 Task: Move the task Implement social media sharing feature for the app to the section Done in the project TrendForge and filter the tasks in the project by Due next week.
Action: Mouse moved to (48, 423)
Screenshot: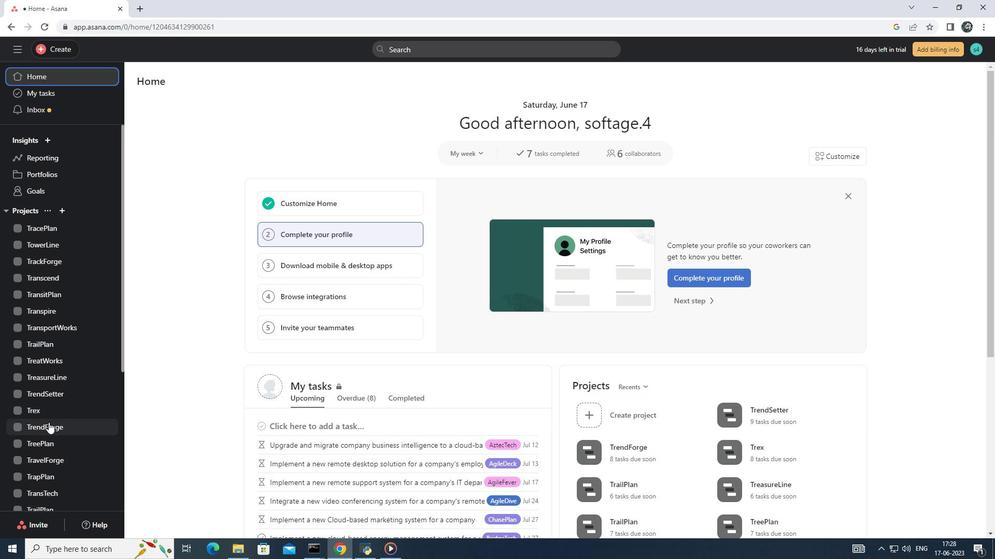 
Action: Mouse pressed left at (48, 423)
Screenshot: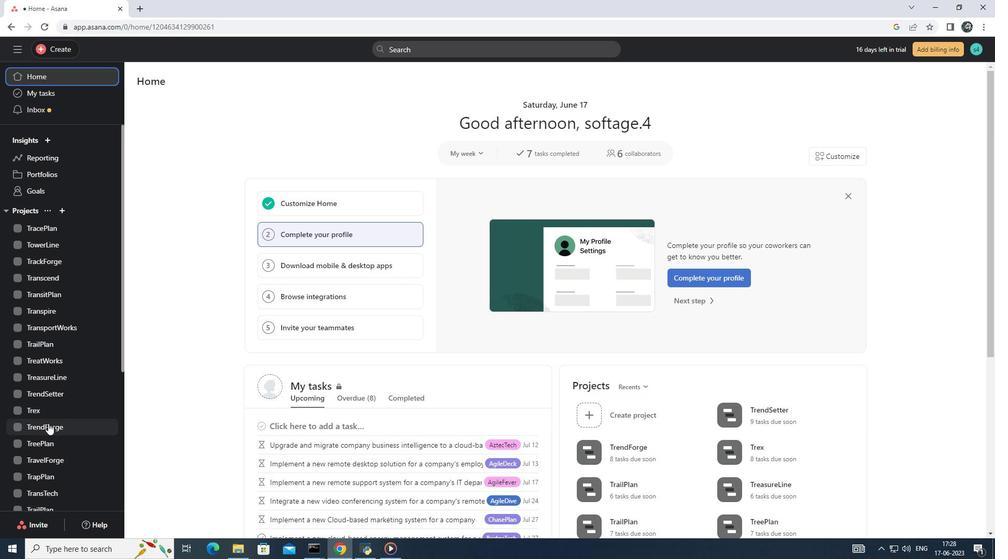 
Action: Mouse moved to (187, 103)
Screenshot: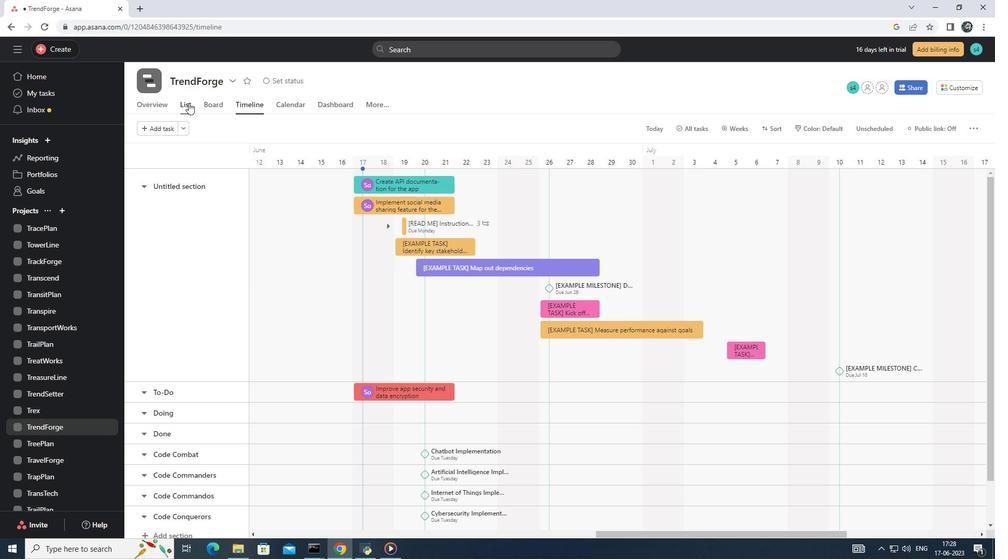 
Action: Mouse pressed left at (187, 103)
Screenshot: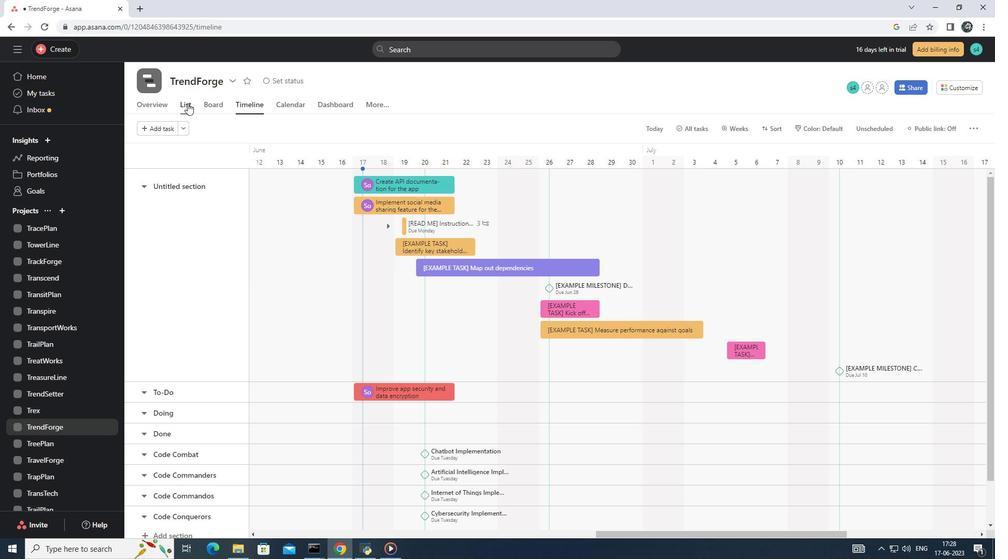 
Action: Mouse moved to (429, 220)
Screenshot: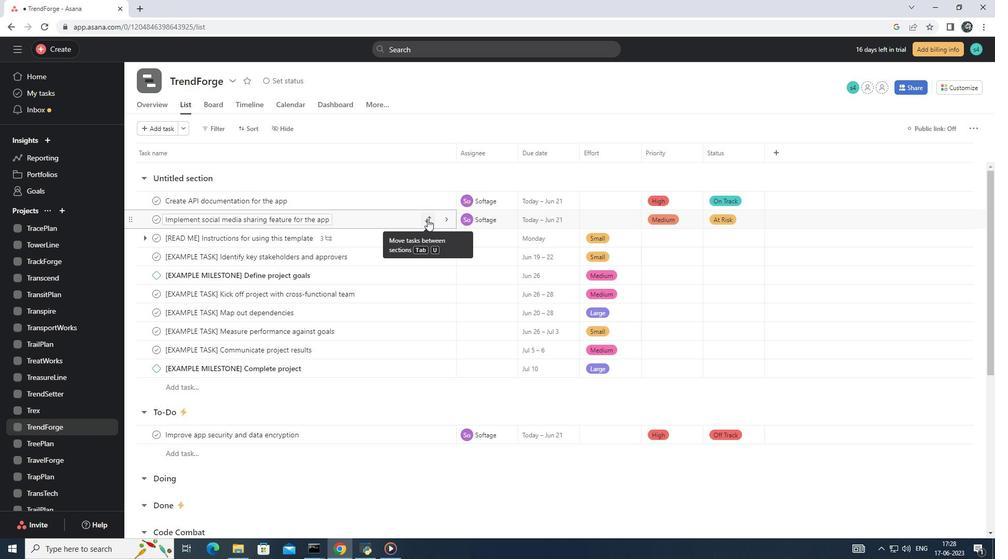 
Action: Mouse pressed left at (429, 220)
Screenshot: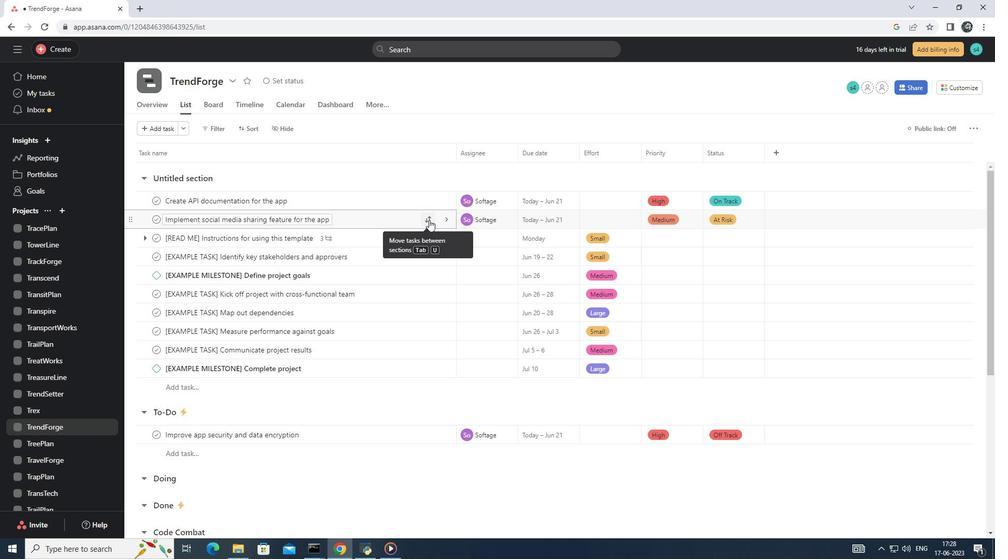 
Action: Mouse moved to (373, 312)
Screenshot: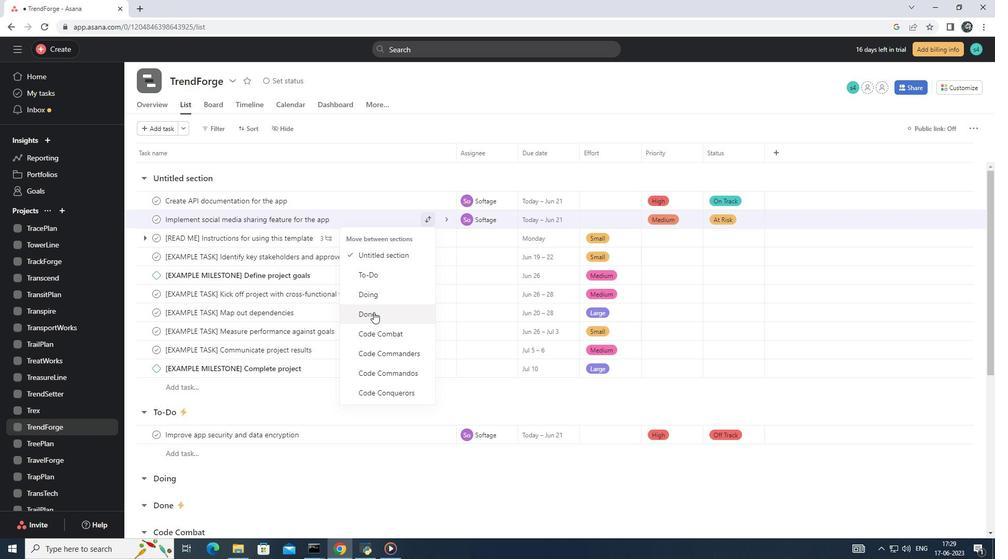 
Action: Mouse pressed left at (373, 312)
Screenshot: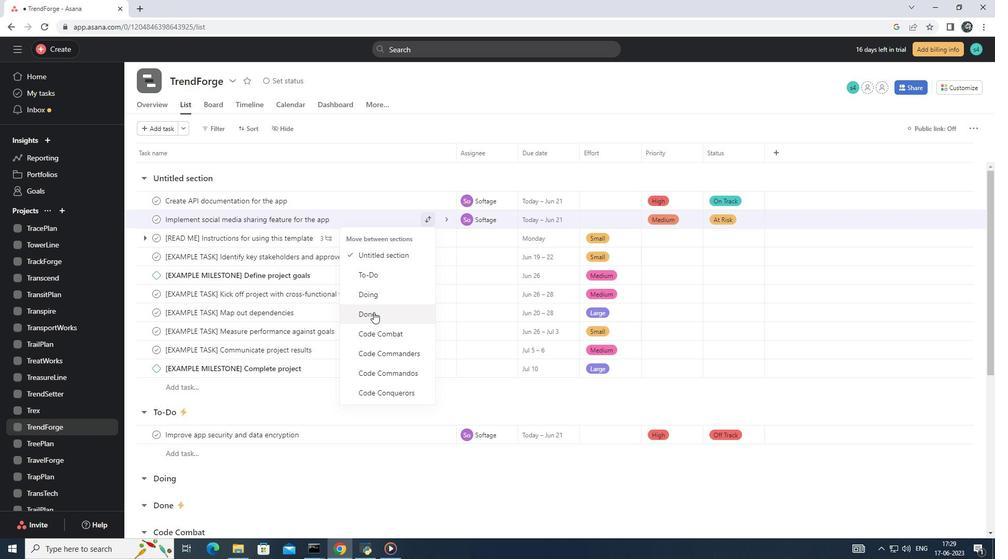 
Action: Mouse moved to (218, 128)
Screenshot: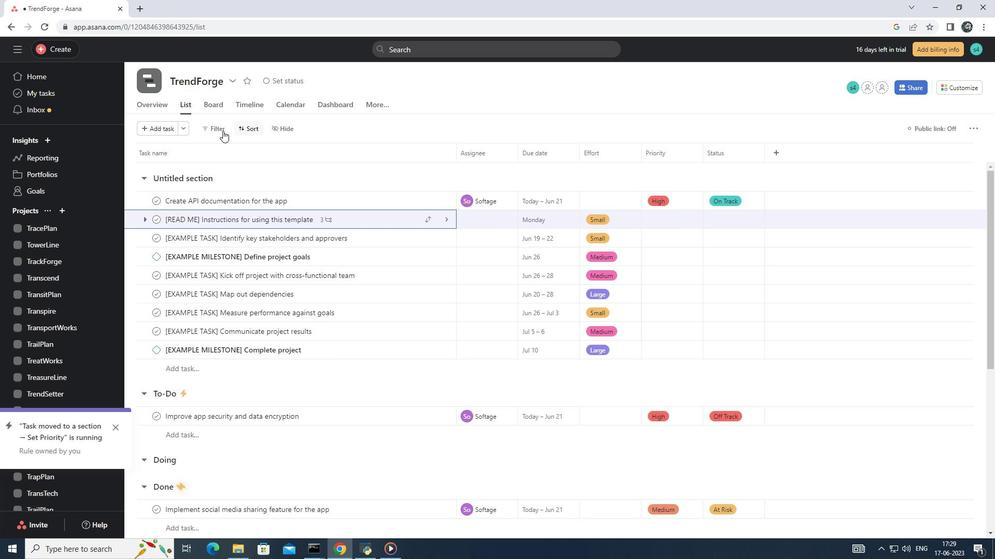 
Action: Mouse pressed left at (218, 128)
Screenshot: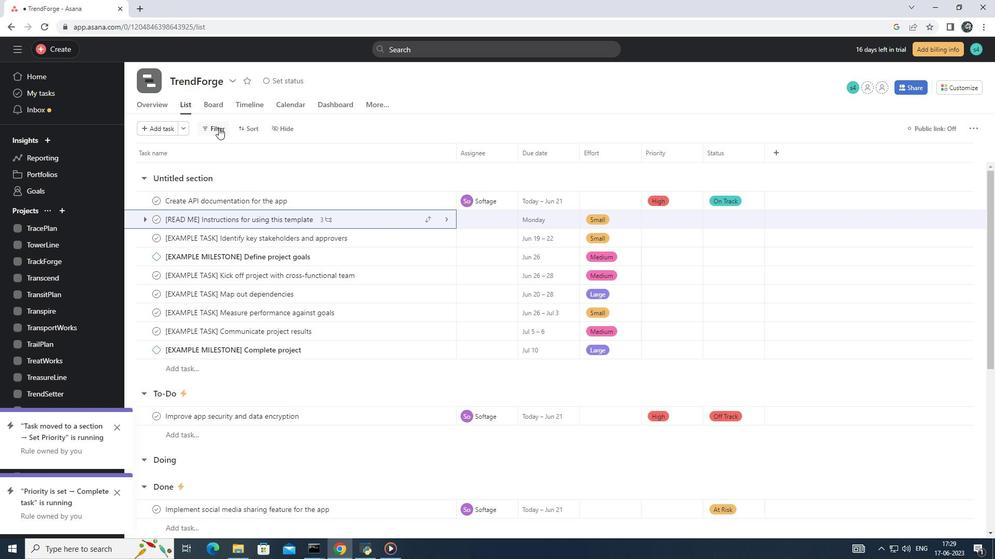 
Action: Mouse moved to (235, 187)
Screenshot: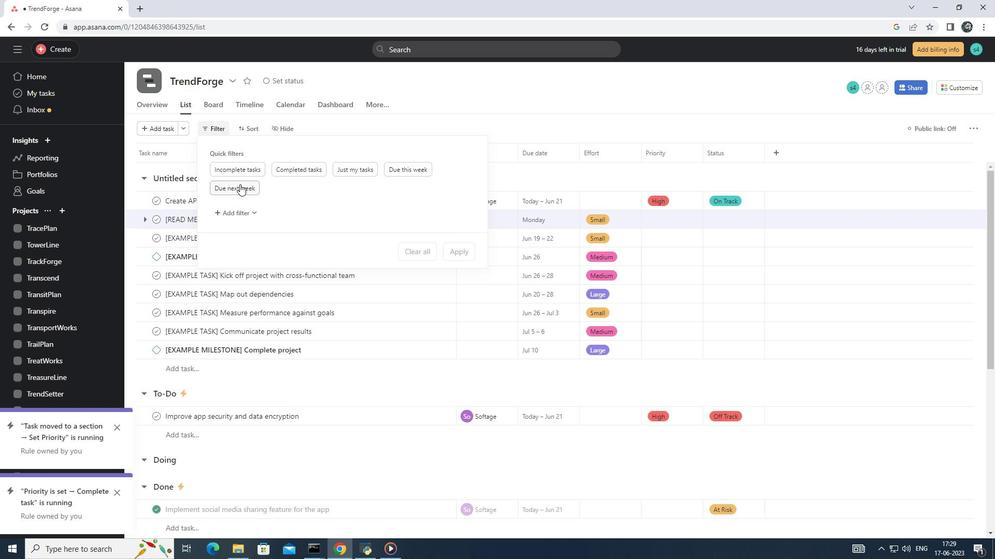 
Action: Mouse pressed left at (235, 187)
Screenshot: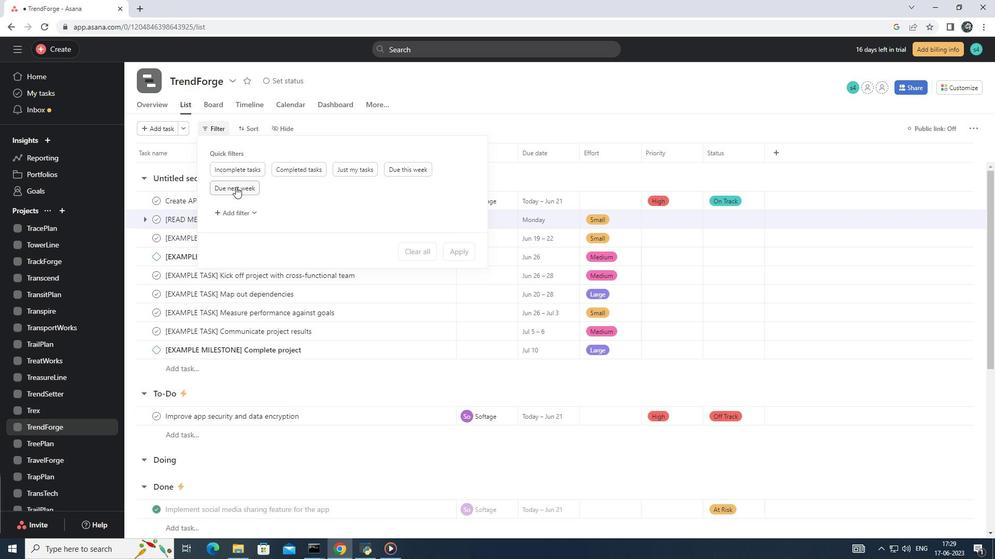 
Action: Mouse moved to (235, 188)
Screenshot: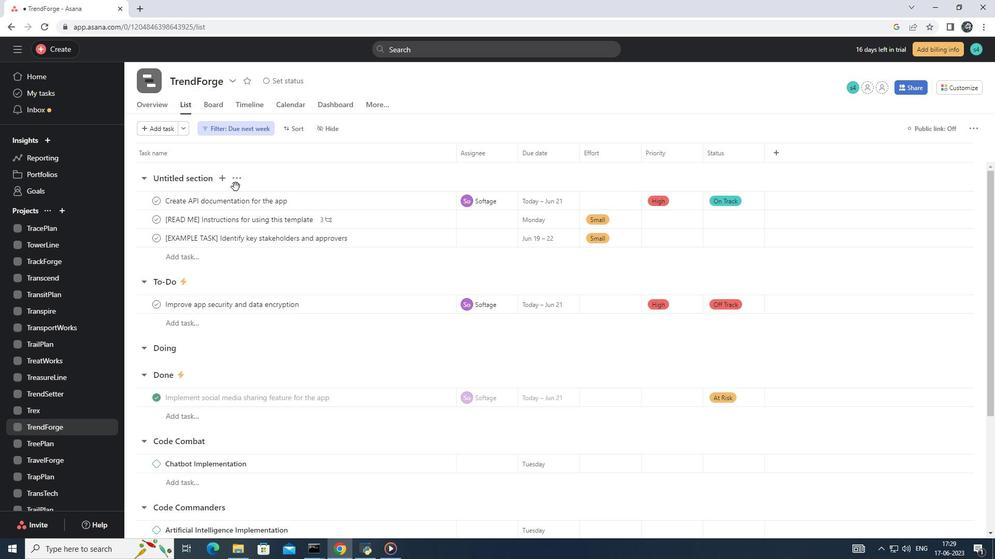 
